 Task: Change the permissions so that only admins can invite users to Calendly.
Action: Mouse moved to (73, 588)
Screenshot: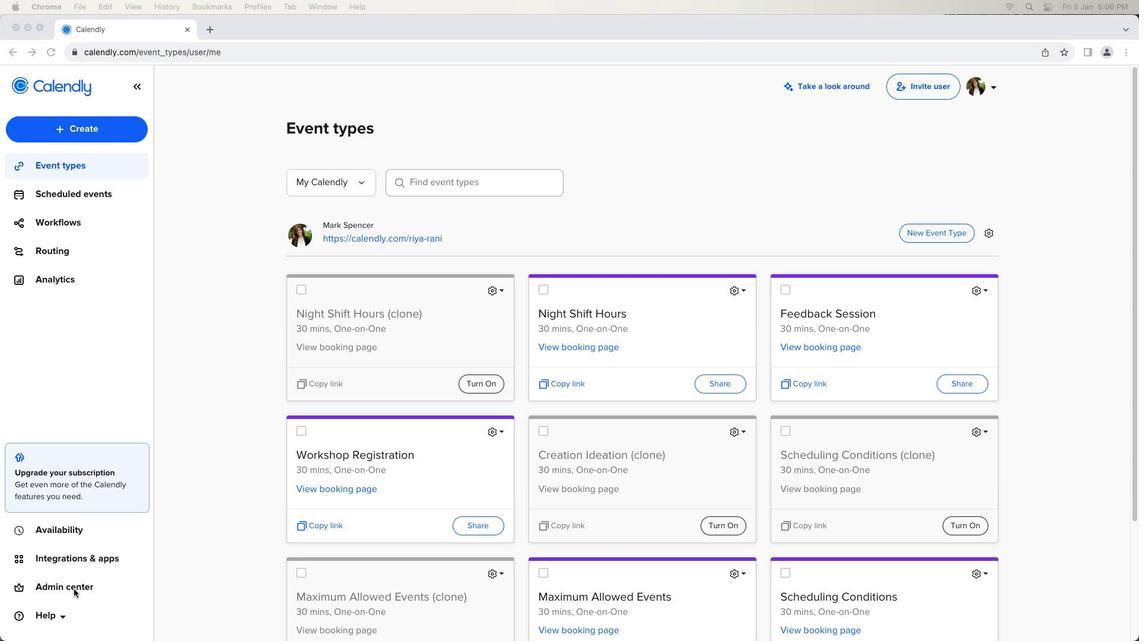 
Action: Mouse pressed left at (73, 588)
Screenshot: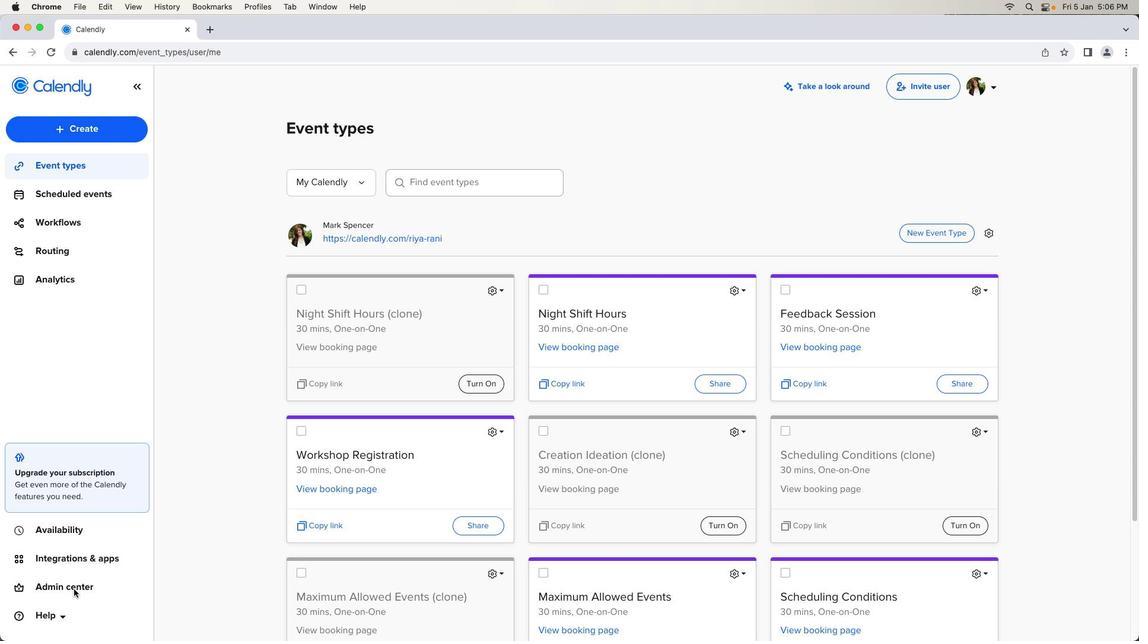 
Action: Mouse pressed left at (73, 588)
Screenshot: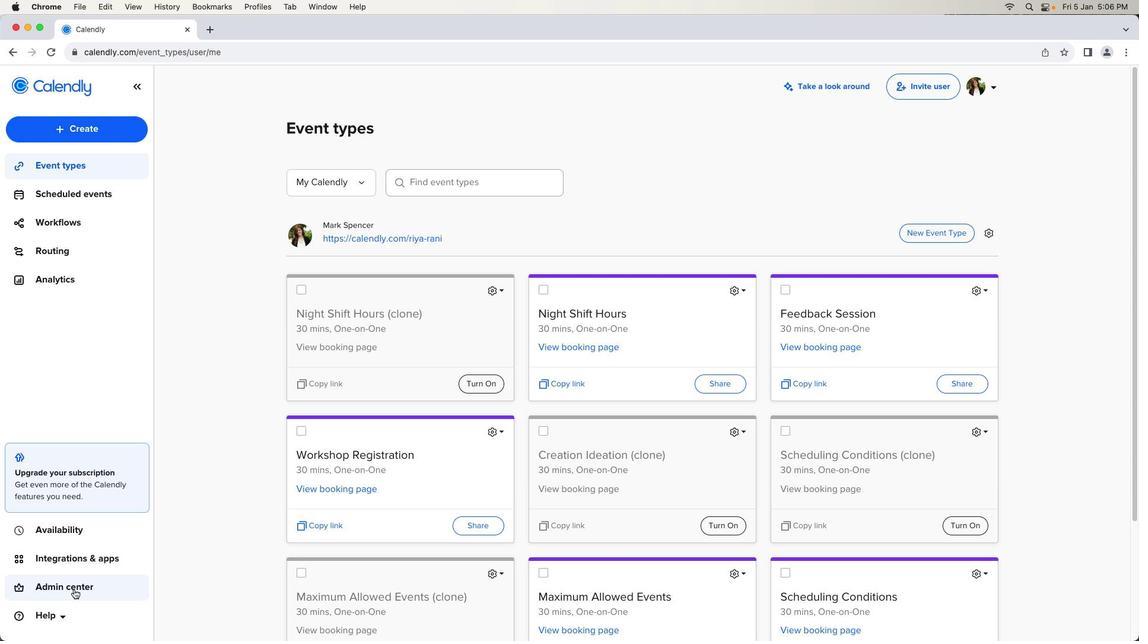 
Action: Mouse moved to (68, 417)
Screenshot: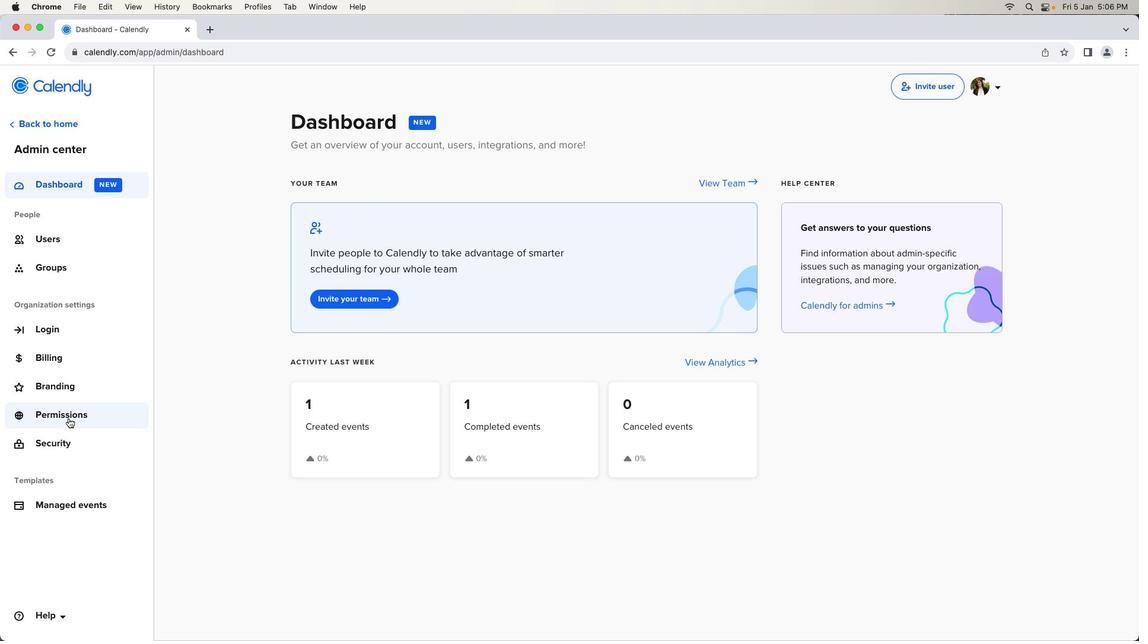 
Action: Mouse pressed left at (68, 417)
Screenshot: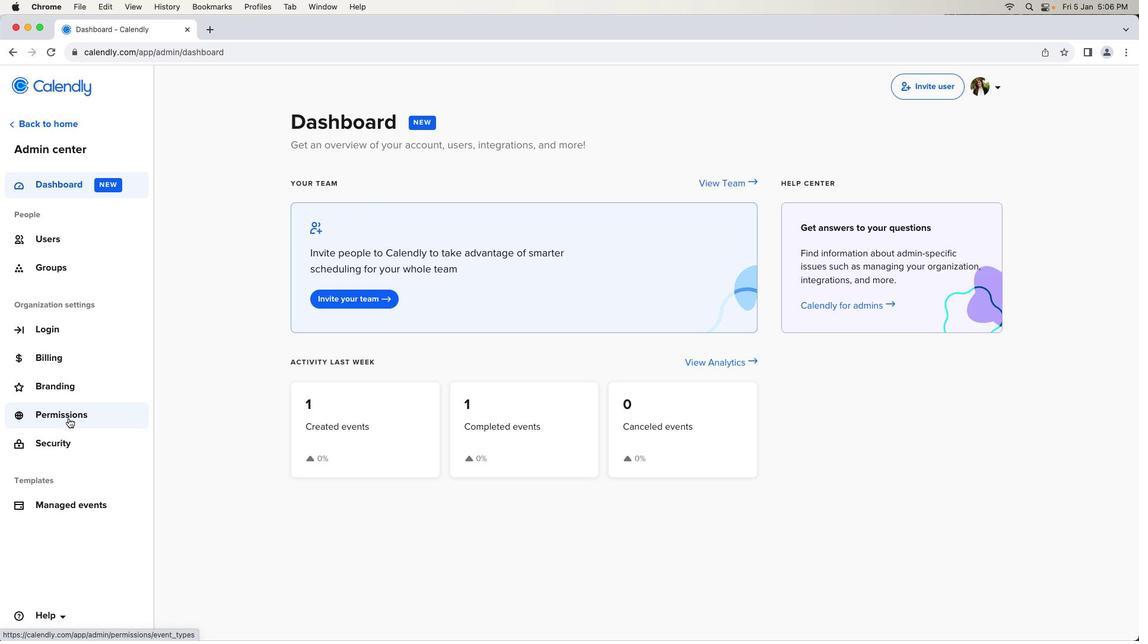
Action: Mouse moved to (455, 182)
Screenshot: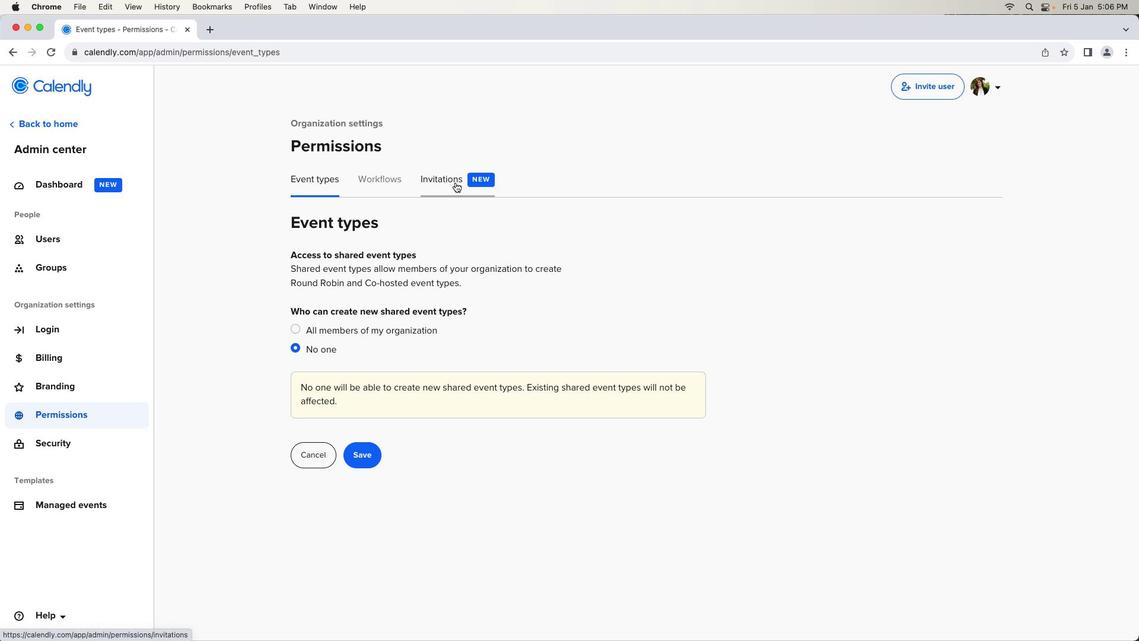 
Action: Mouse pressed left at (455, 182)
Screenshot: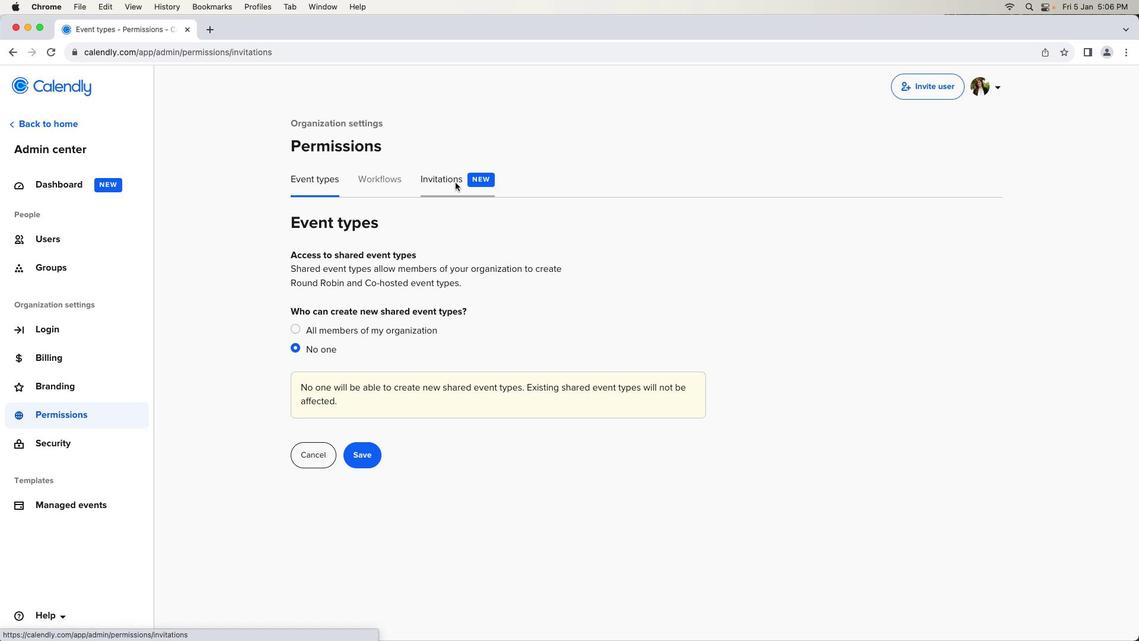 
Action: Mouse moved to (293, 336)
Screenshot: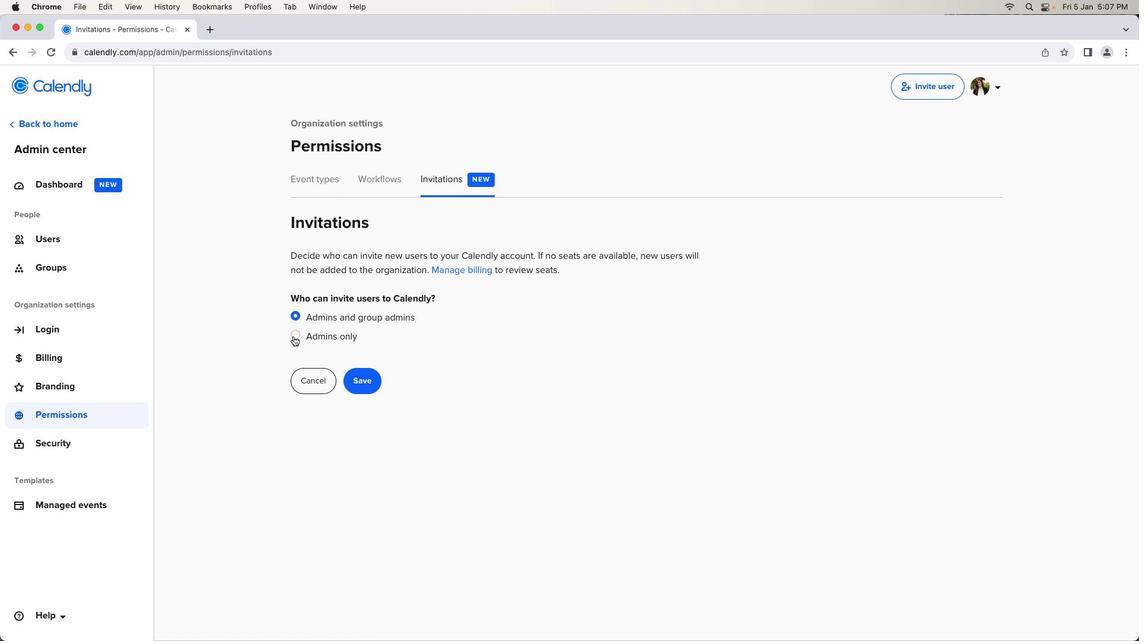 
Action: Mouse pressed left at (293, 336)
Screenshot: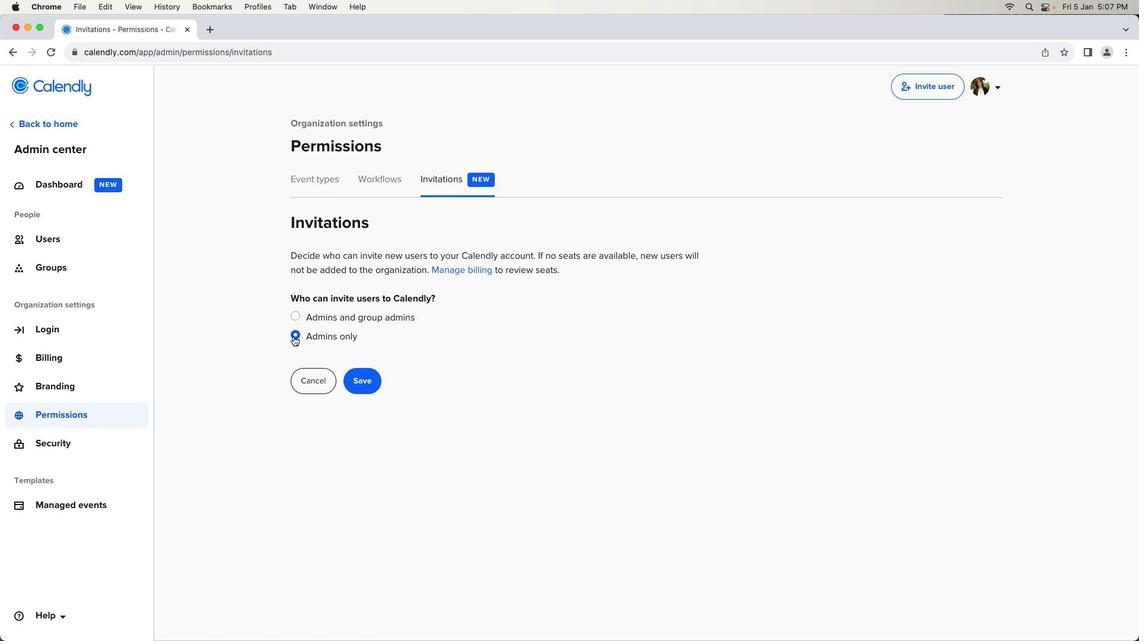 
Action: Mouse moved to (365, 382)
Screenshot: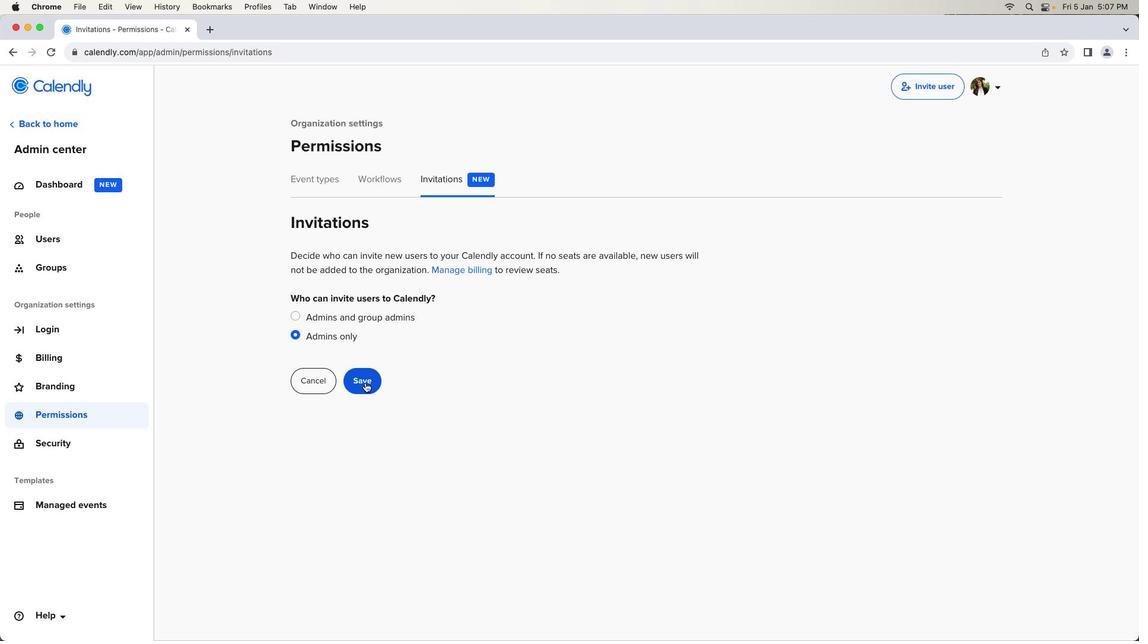 
Action: Mouse pressed left at (365, 382)
Screenshot: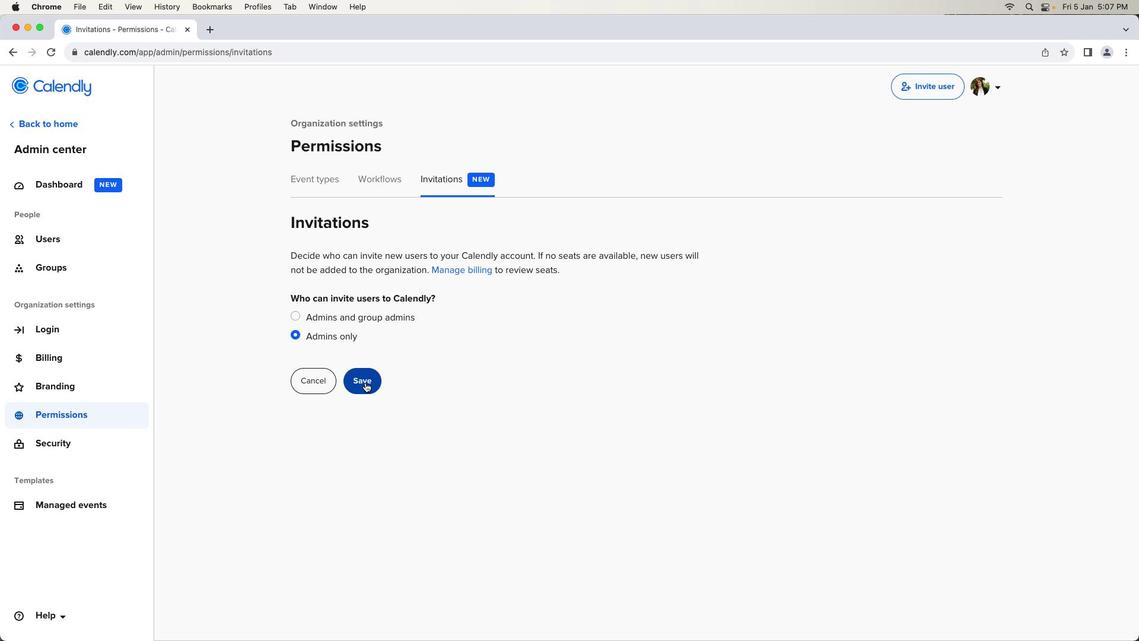 
Action: Mouse moved to (1005, 348)
Screenshot: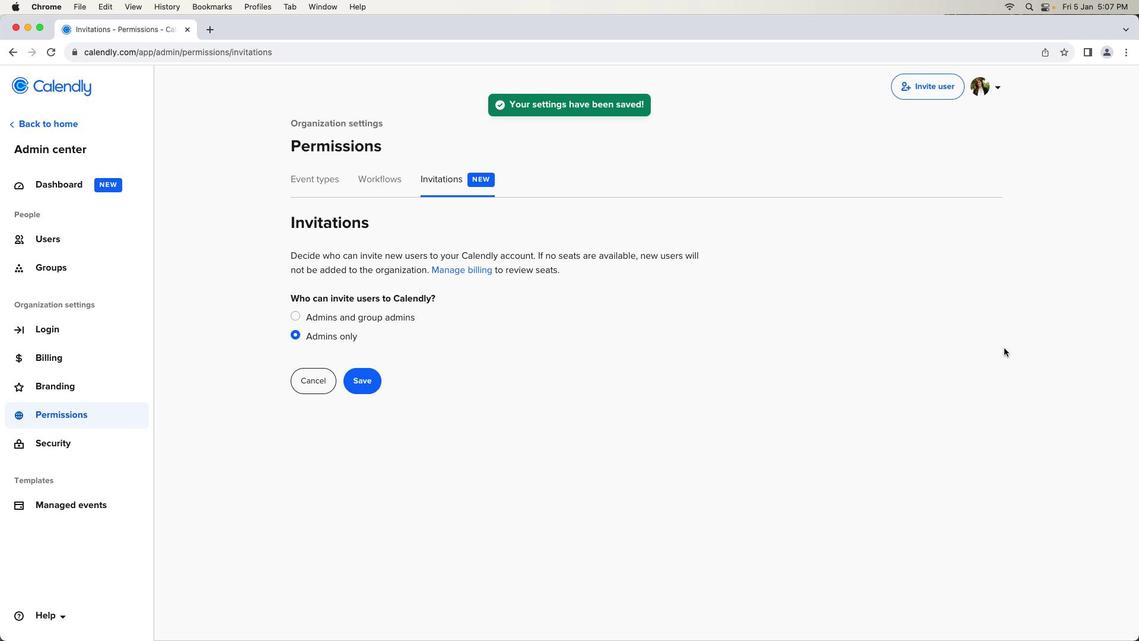 
